 Task: Search one way flight ticket for 3 adults, 3 children in business from Toledo: Eugene F. Kranz Toledo Express Airport to New Bern: Coastal Carolina Regional Airport (was Craven County Regional) on 8-4-2023. Choice of flights is Spirit. Number of bags: 4 checked bags. Price is upto 74000. Outbound departure time preference is 9:00.
Action: Mouse moved to (276, 242)
Screenshot: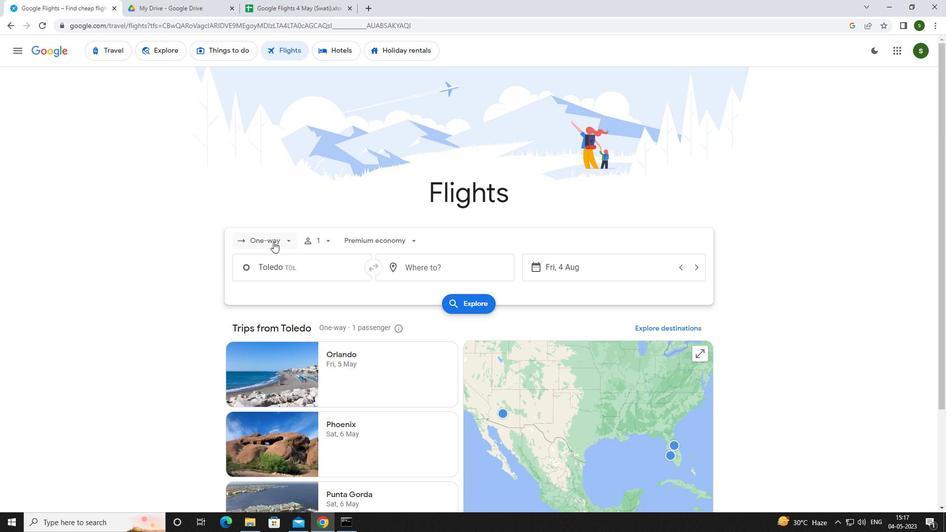 
Action: Mouse pressed left at (276, 242)
Screenshot: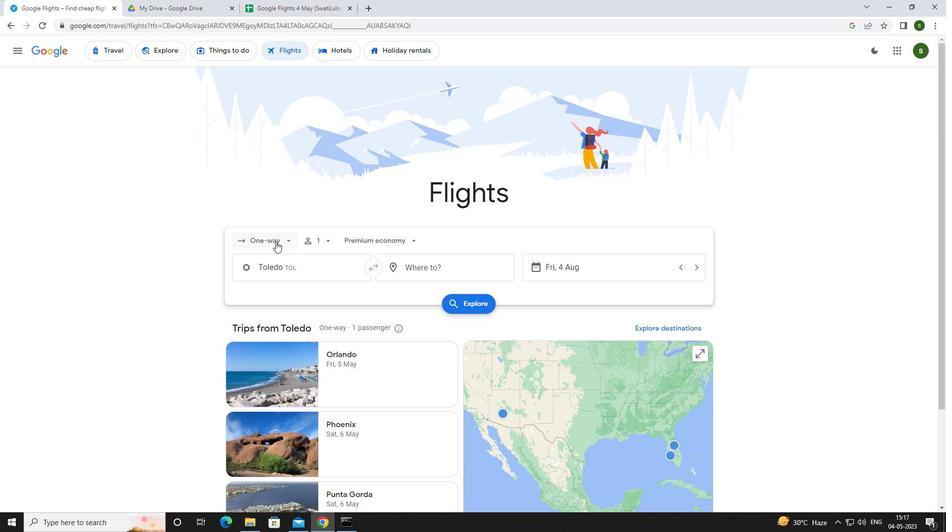 
Action: Mouse moved to (278, 280)
Screenshot: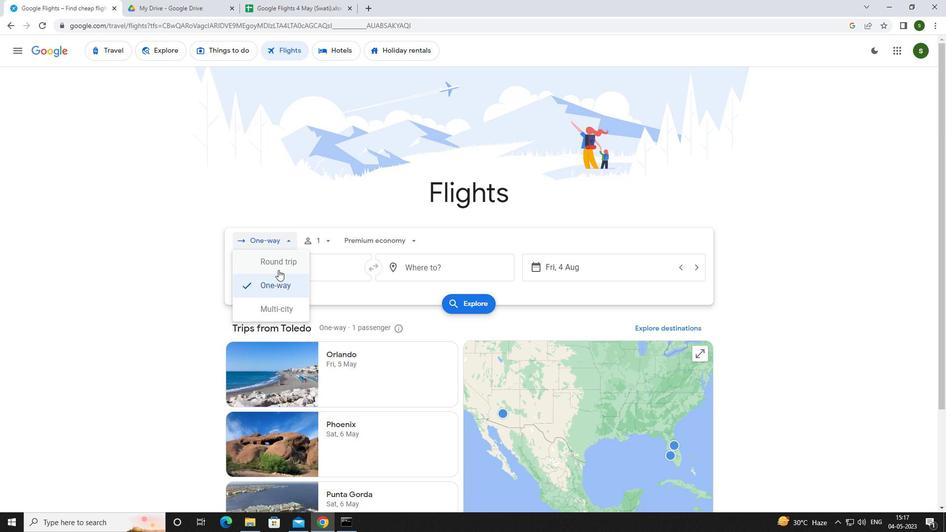 
Action: Mouse pressed left at (278, 280)
Screenshot: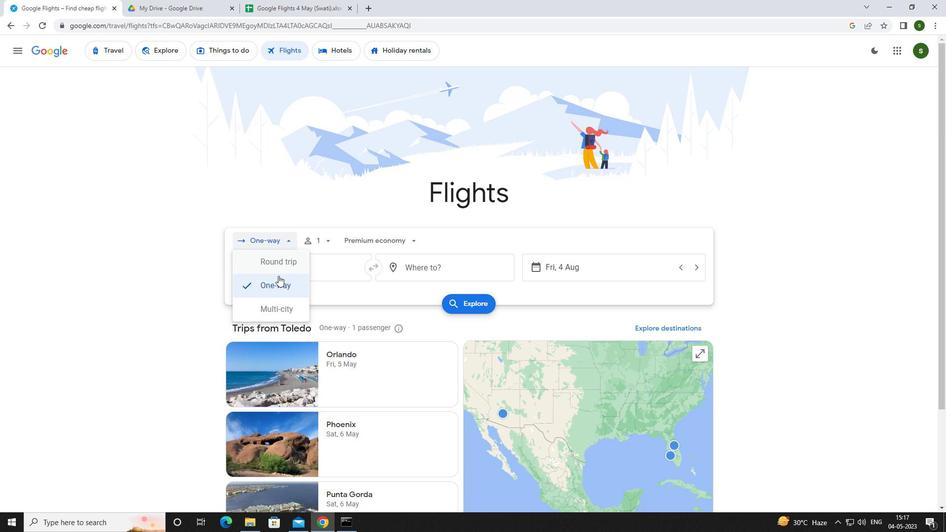 
Action: Mouse moved to (331, 237)
Screenshot: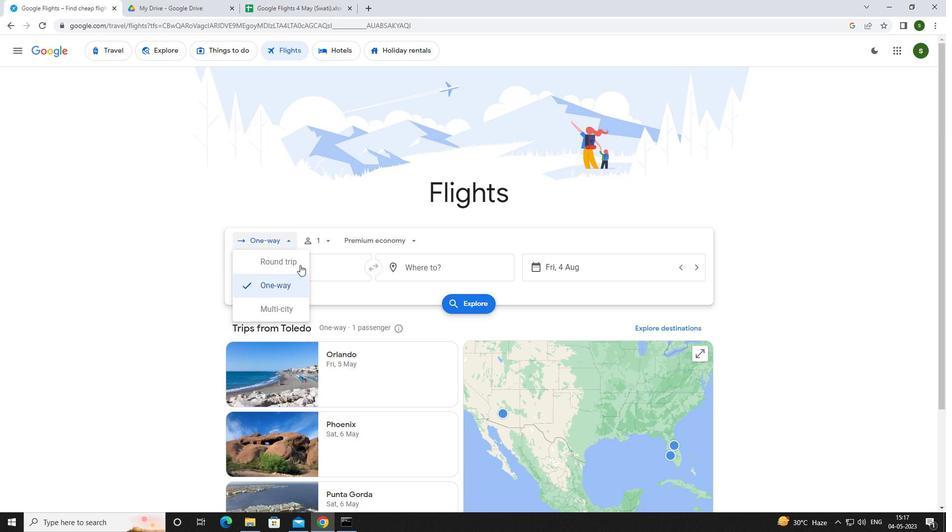 
Action: Mouse pressed left at (331, 237)
Screenshot: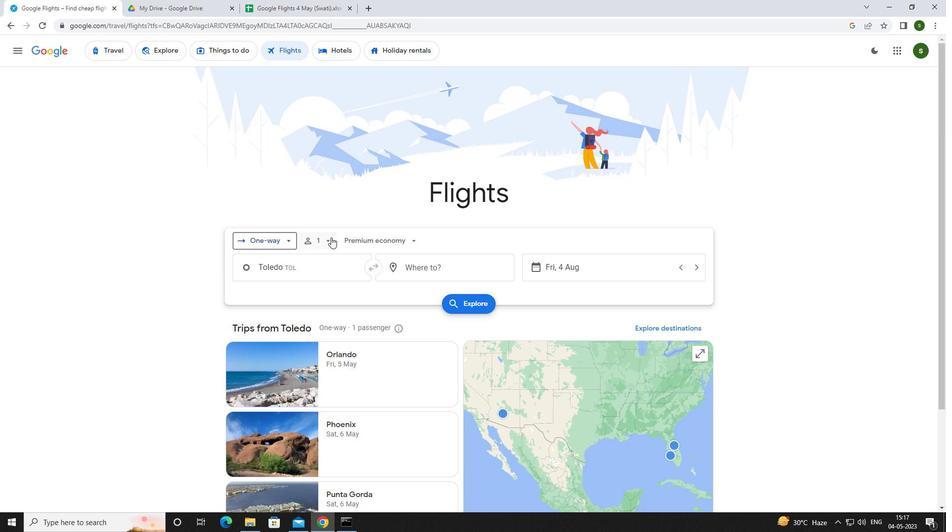 
Action: Mouse moved to (400, 268)
Screenshot: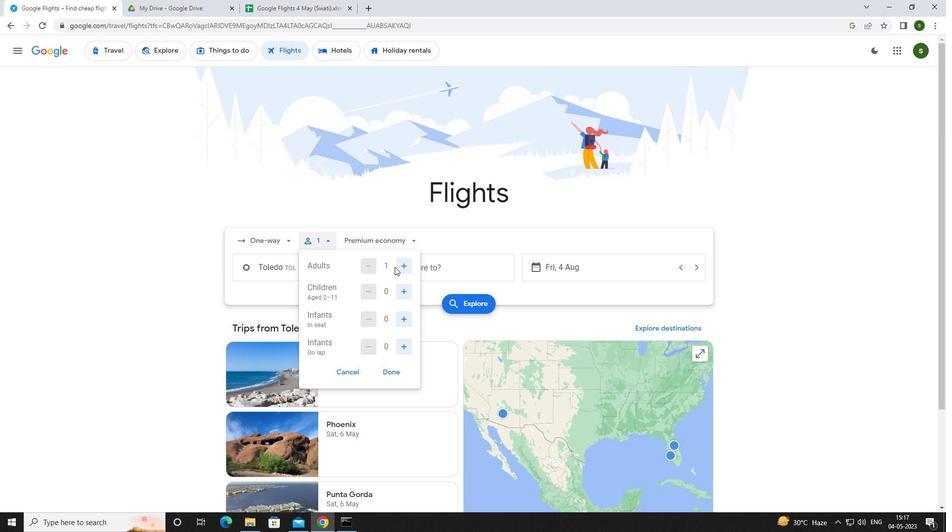 
Action: Mouse pressed left at (400, 268)
Screenshot: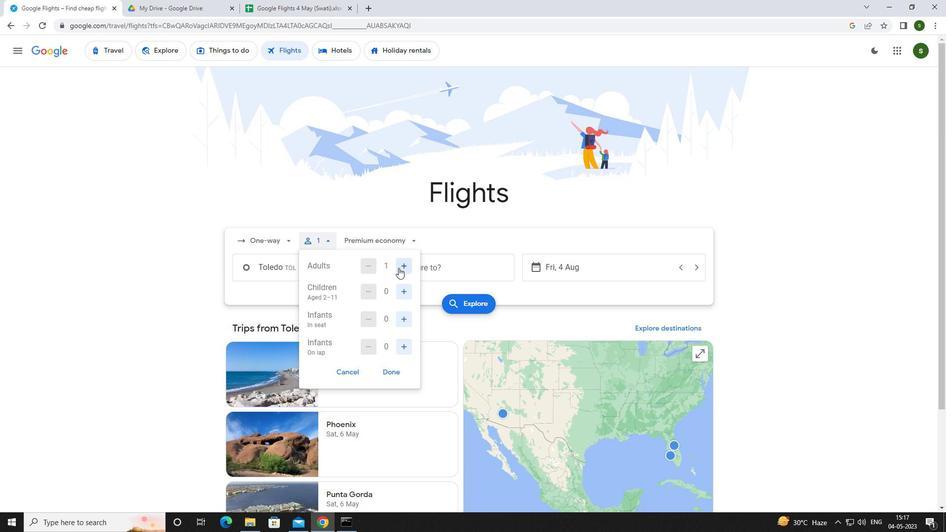 
Action: Mouse pressed left at (400, 268)
Screenshot: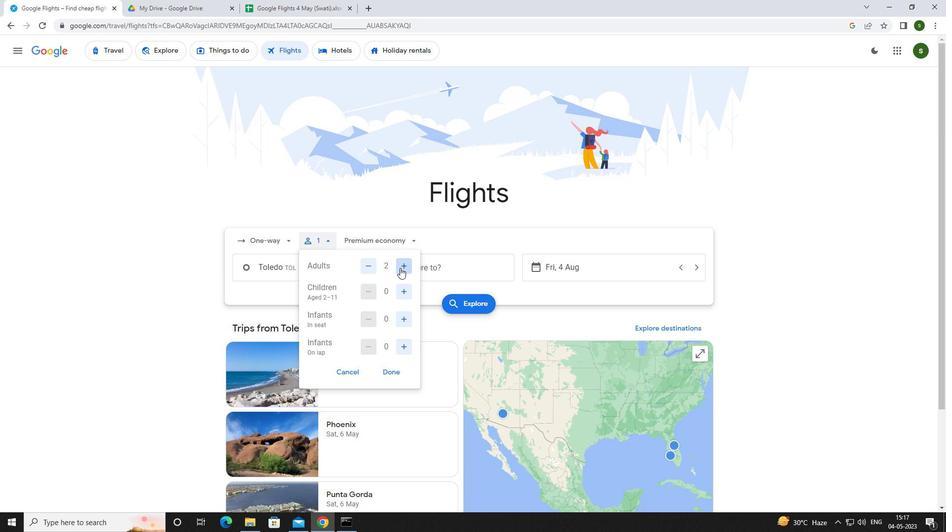 
Action: Mouse moved to (404, 294)
Screenshot: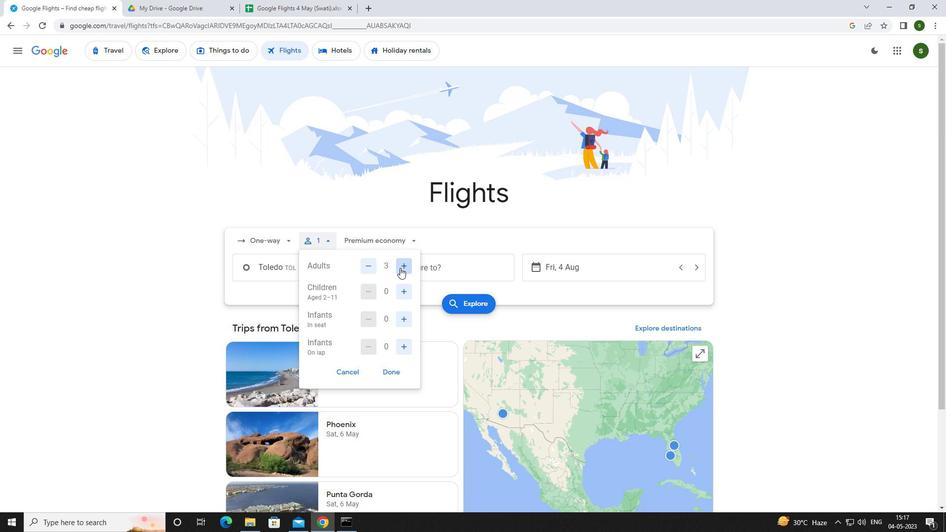 
Action: Mouse pressed left at (404, 294)
Screenshot: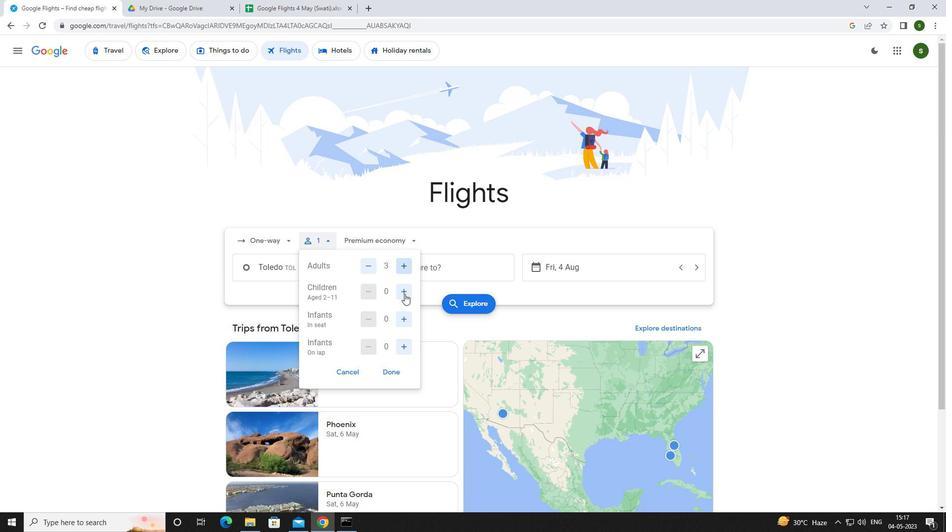 
Action: Mouse pressed left at (404, 294)
Screenshot: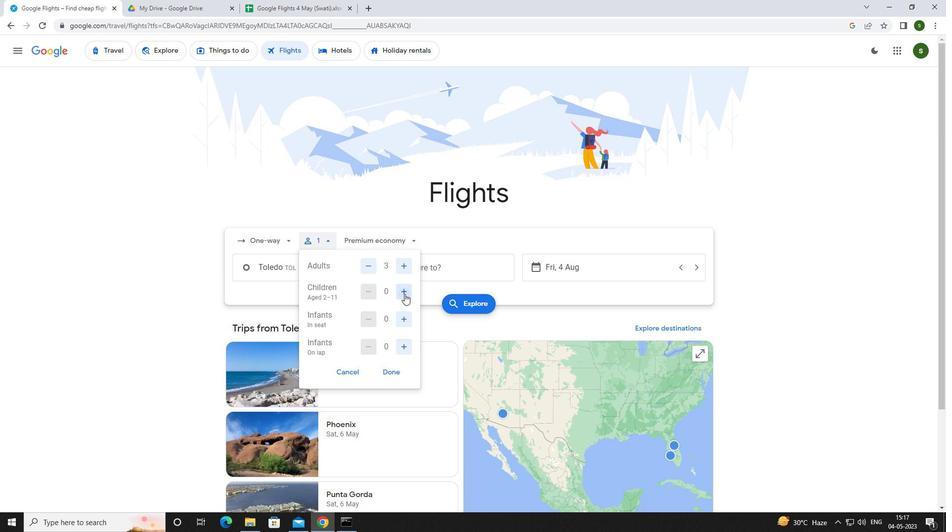 
Action: Mouse pressed left at (404, 294)
Screenshot: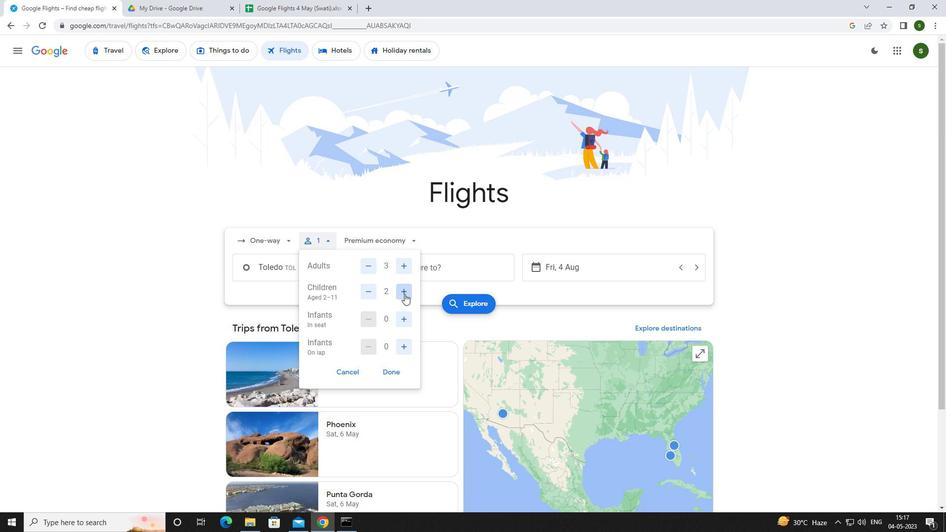 
Action: Mouse moved to (411, 241)
Screenshot: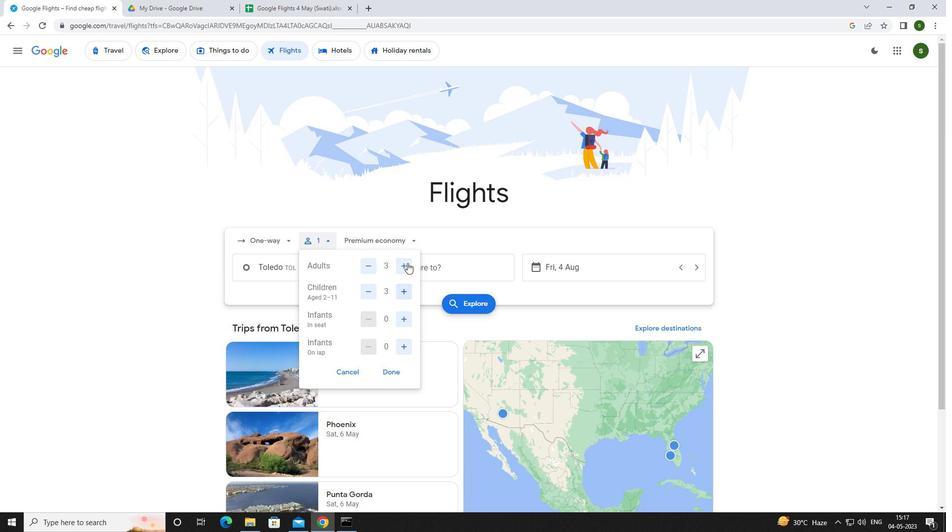
Action: Mouse pressed left at (411, 241)
Screenshot: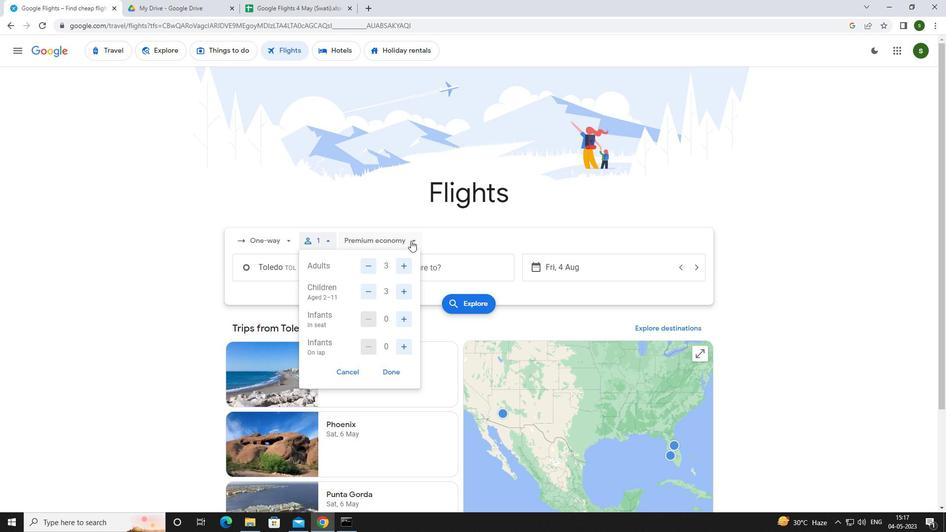 
Action: Mouse moved to (386, 308)
Screenshot: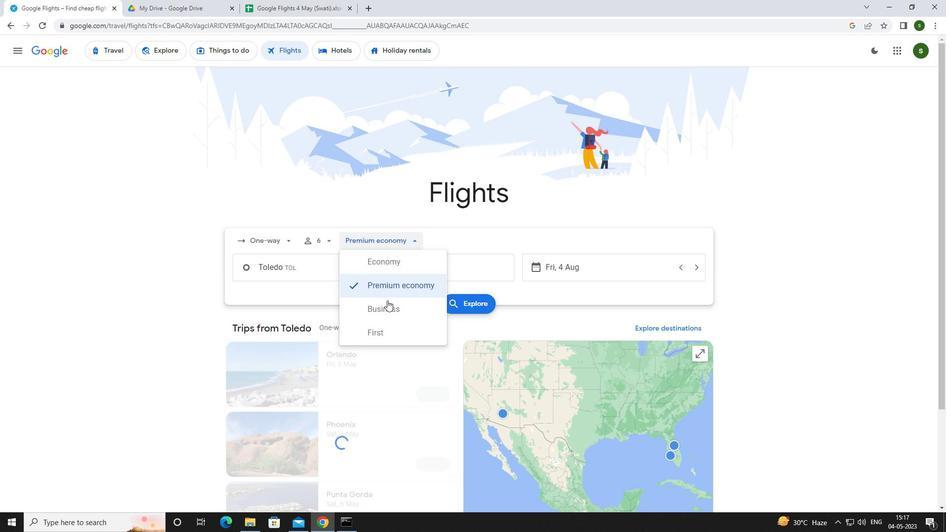 
Action: Mouse pressed left at (386, 308)
Screenshot: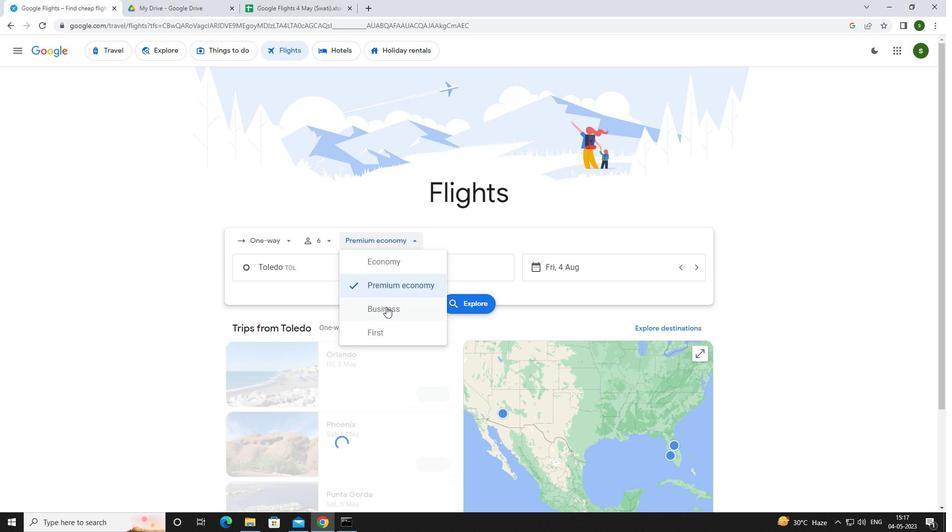 
Action: Mouse moved to (331, 274)
Screenshot: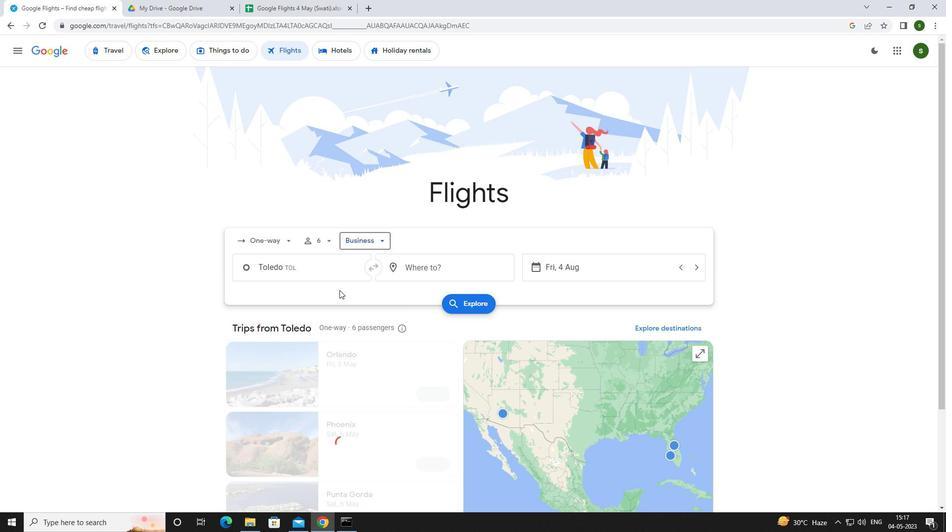 
Action: Mouse pressed left at (331, 274)
Screenshot: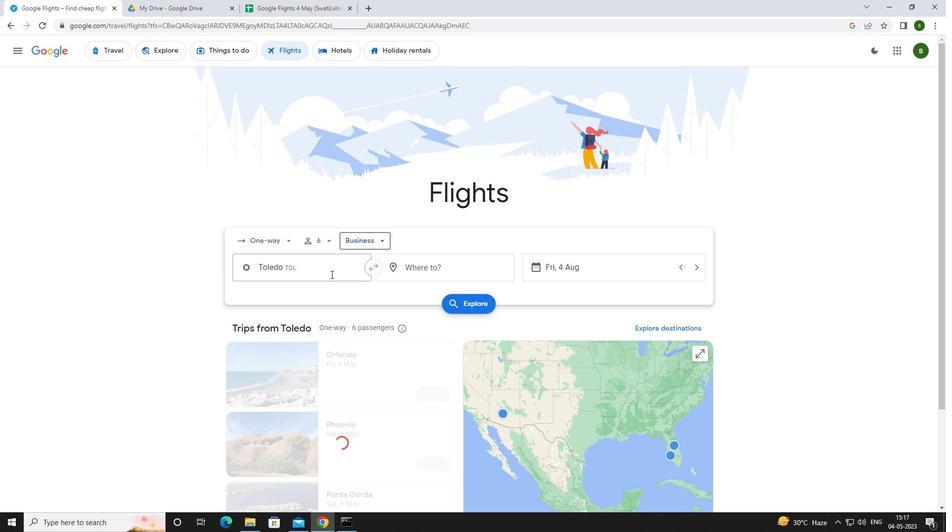 
Action: Mouse moved to (331, 271)
Screenshot: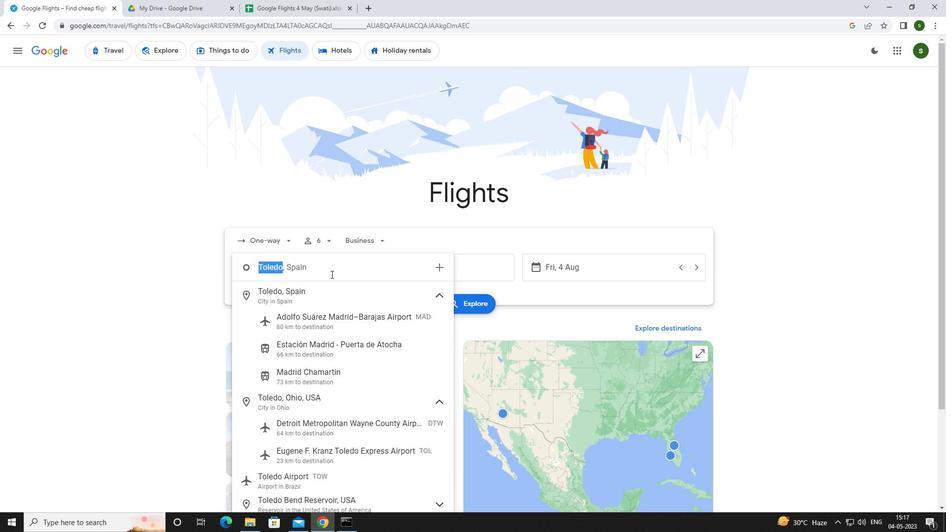 
Action: Key pressed <Key.caps_lock>t<Key.caps_lock>oledo<Key.space><Key.caps_lock>e<Key.caps_lock>
Screenshot: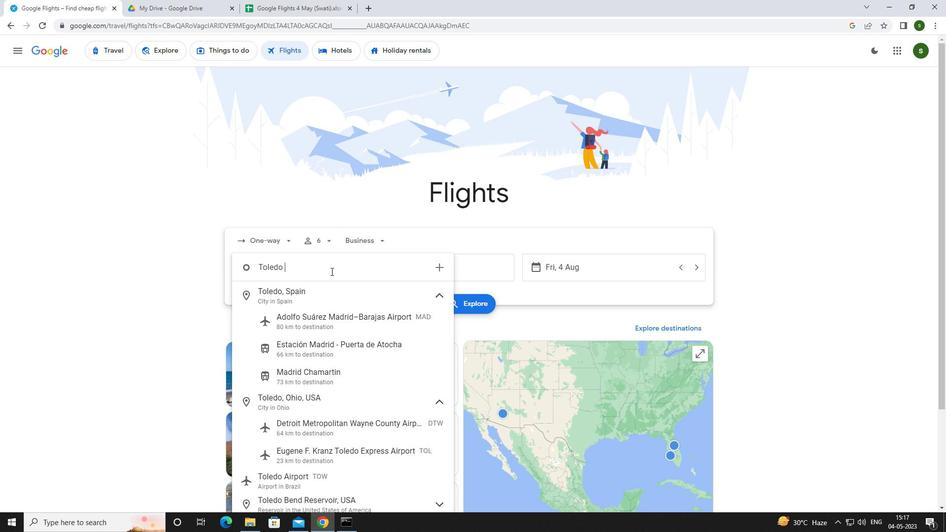 
Action: Mouse moved to (332, 293)
Screenshot: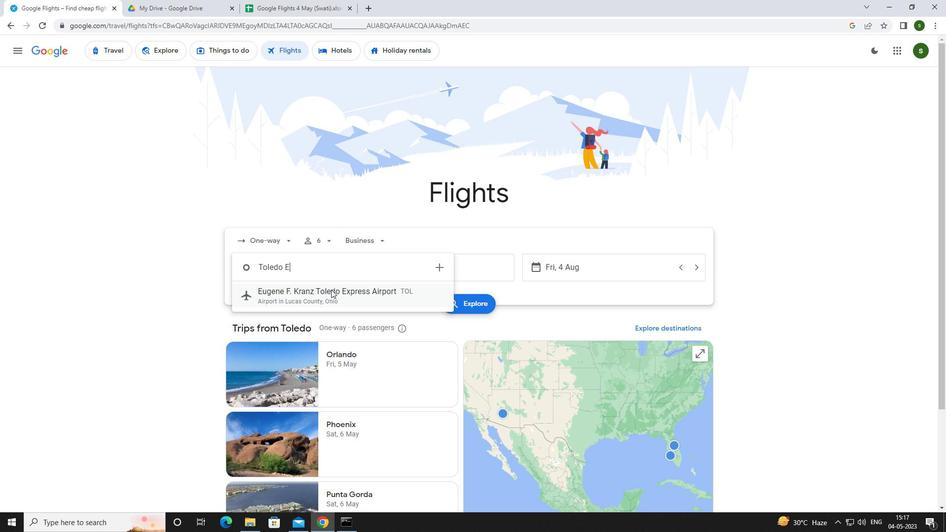 
Action: Mouse pressed left at (332, 293)
Screenshot: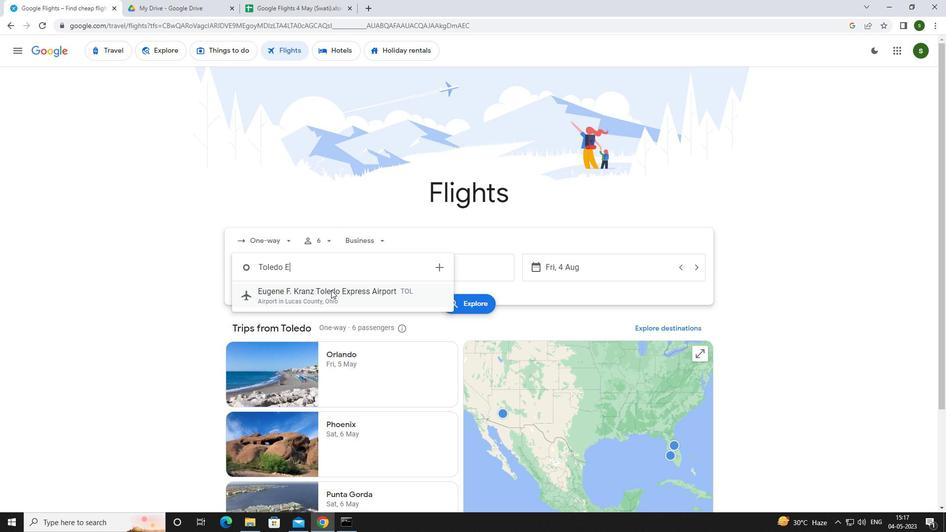 
Action: Mouse moved to (425, 264)
Screenshot: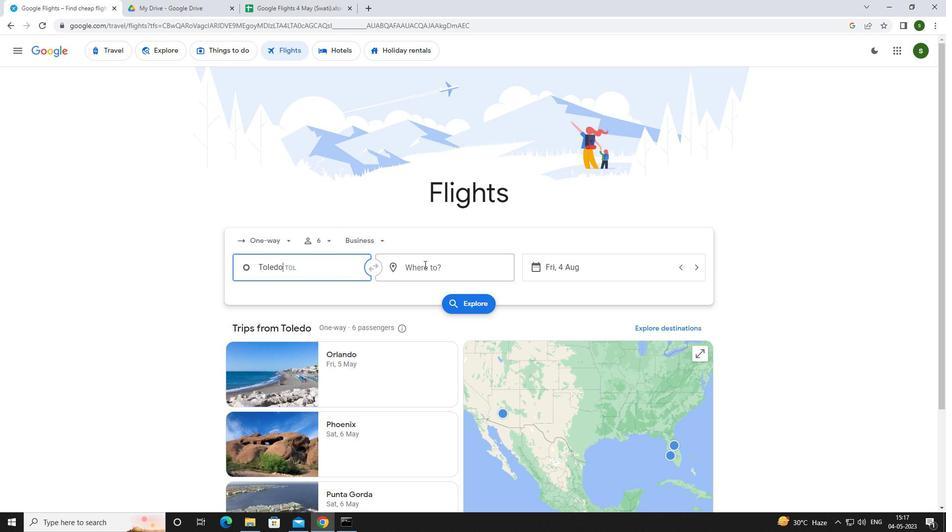 
Action: Mouse pressed left at (425, 264)
Screenshot: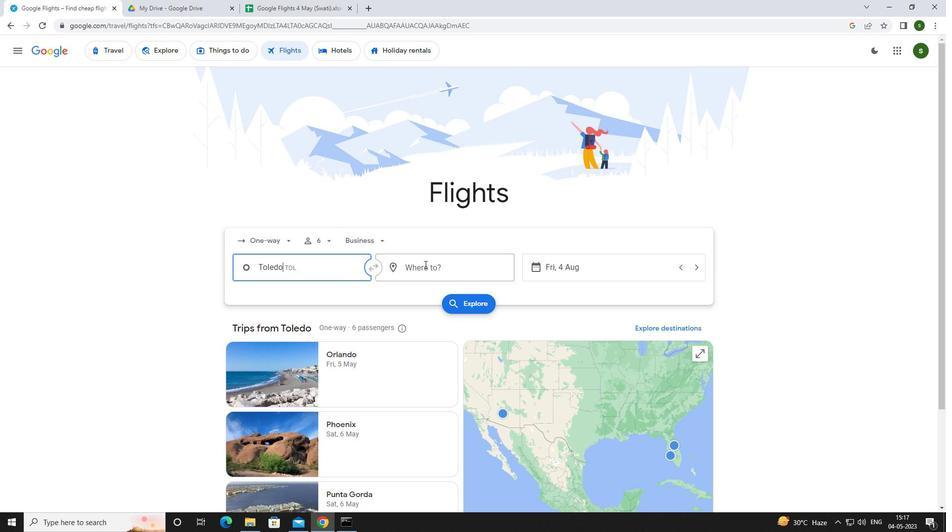 
Action: Mouse moved to (425, 264)
Screenshot: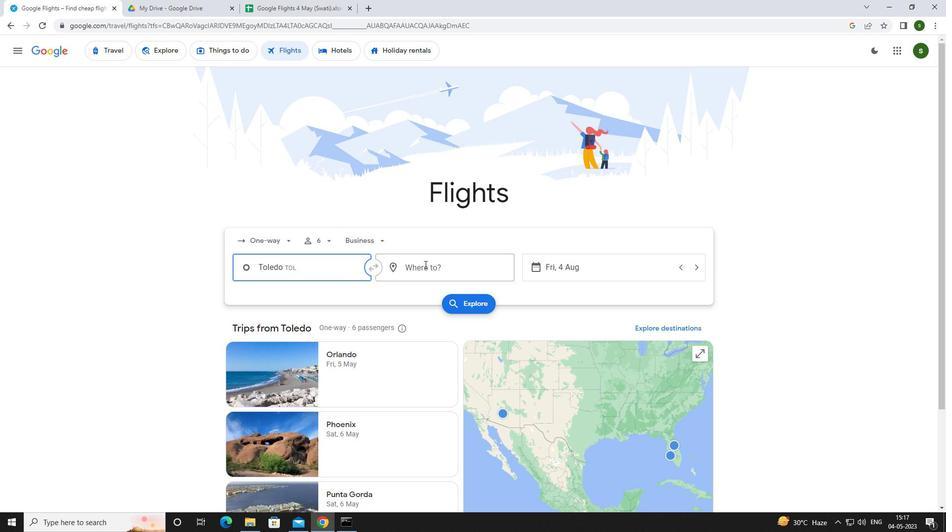 
Action: Key pressed <Key.caps_lock>c<Key.caps_lock>oastal
Screenshot: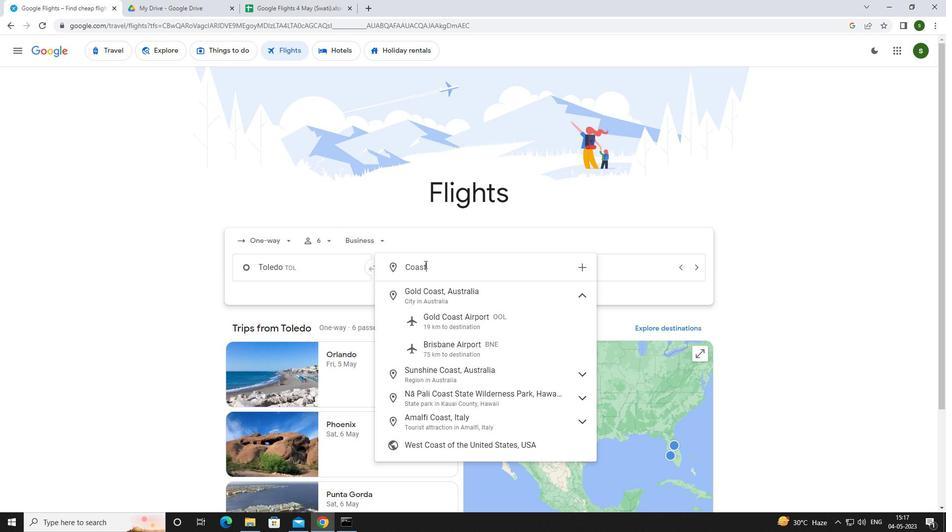 
Action: Mouse moved to (441, 292)
Screenshot: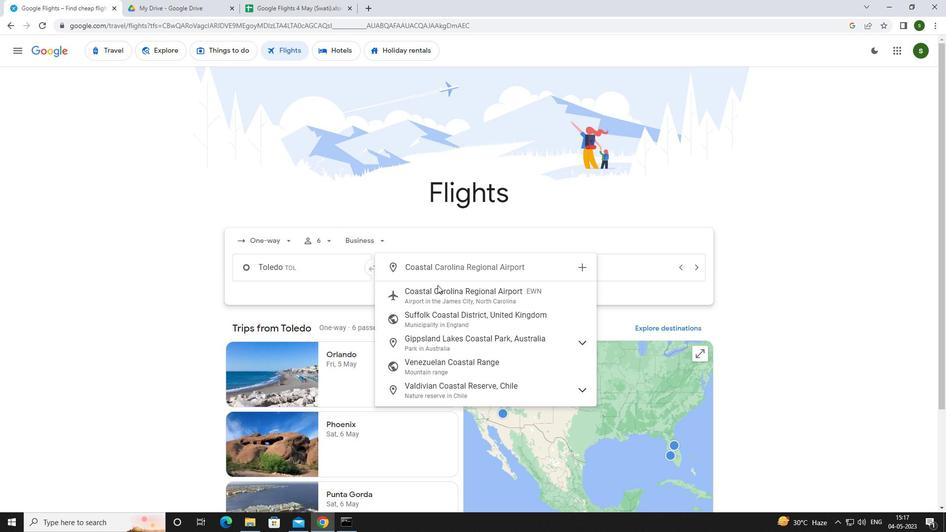 
Action: Mouse pressed left at (441, 292)
Screenshot: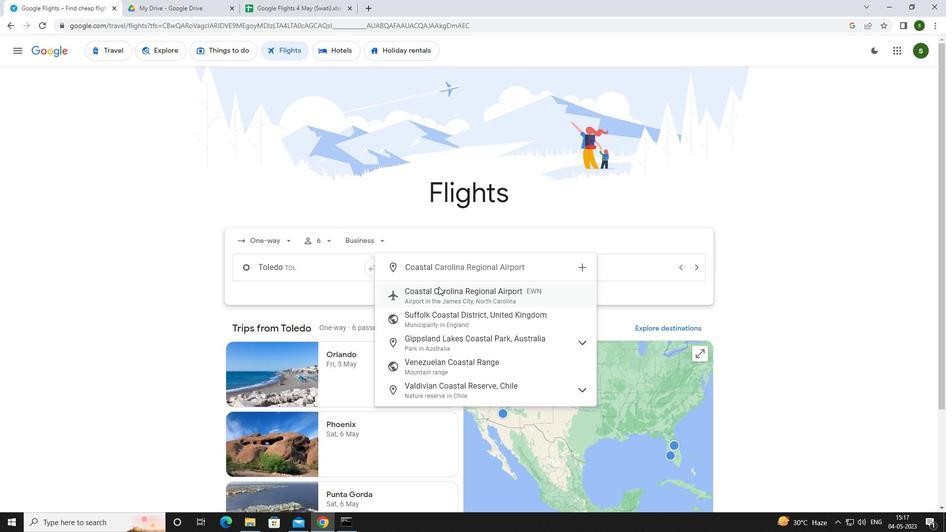 
Action: Mouse moved to (589, 271)
Screenshot: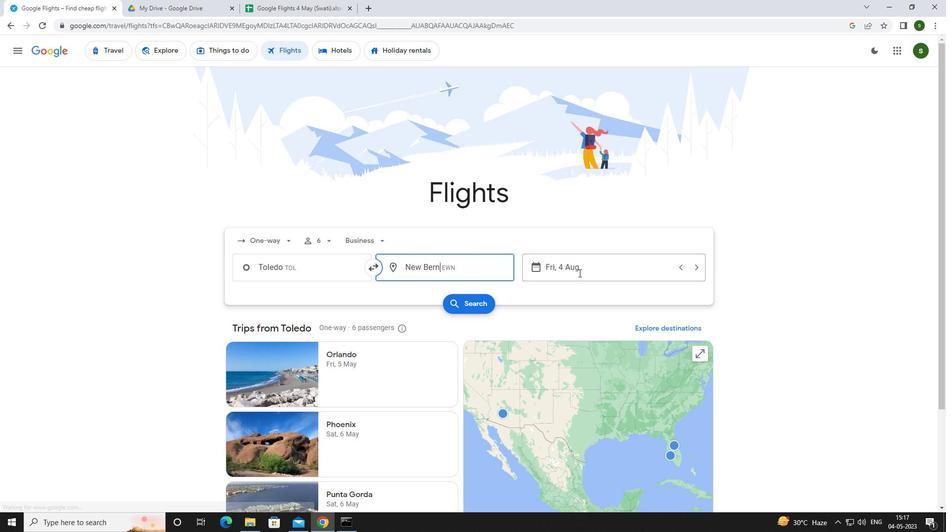 
Action: Mouse pressed left at (589, 271)
Screenshot: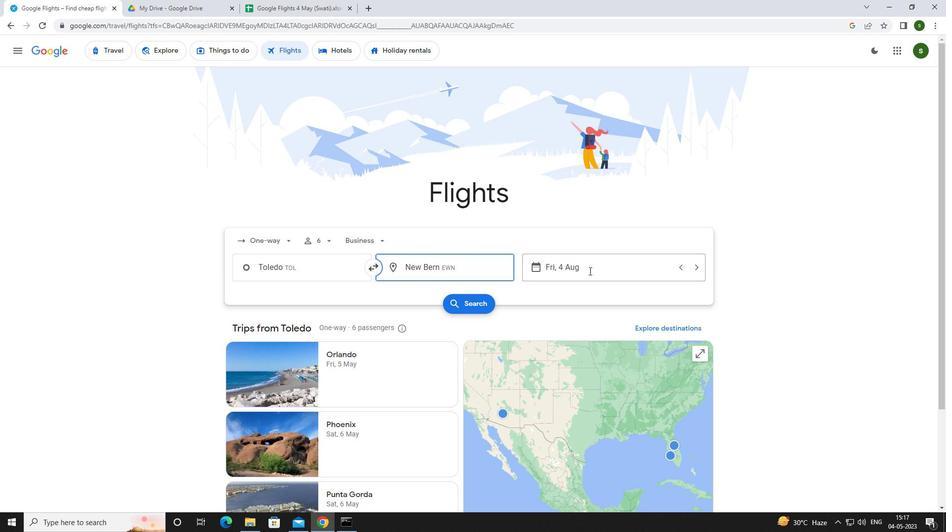 
Action: Mouse moved to (481, 332)
Screenshot: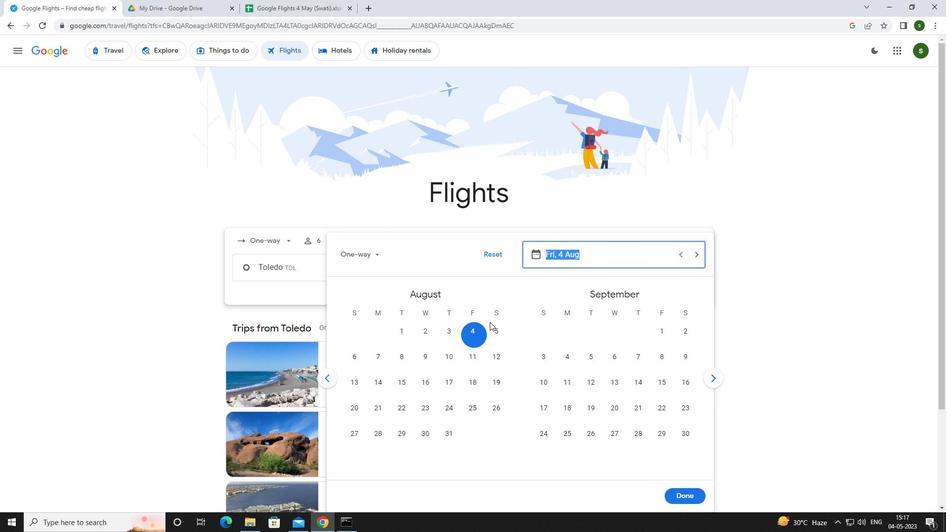 
Action: Mouse pressed left at (481, 332)
Screenshot: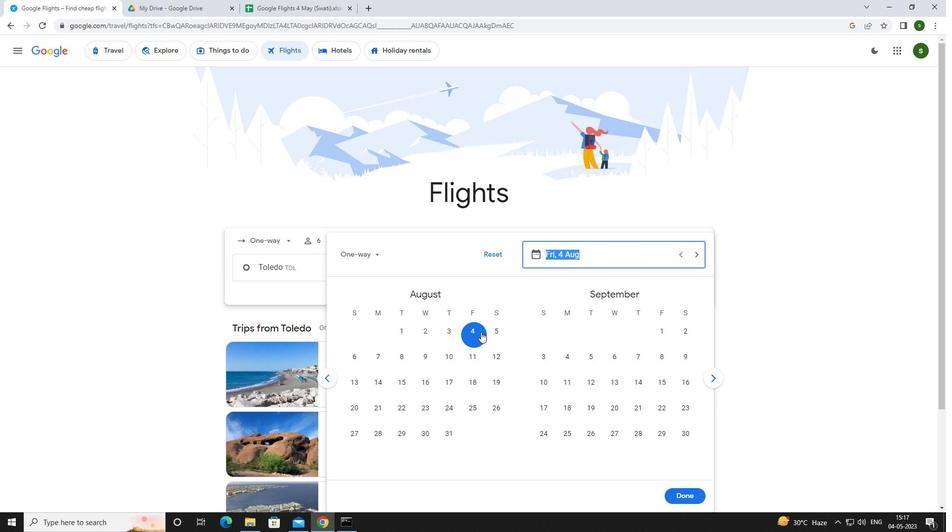 
Action: Mouse moved to (675, 492)
Screenshot: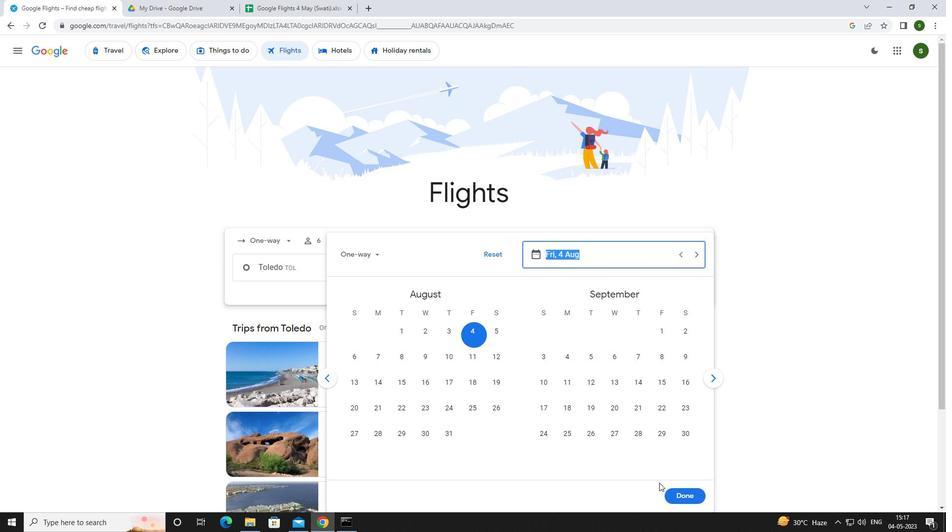 
Action: Mouse pressed left at (675, 492)
Screenshot: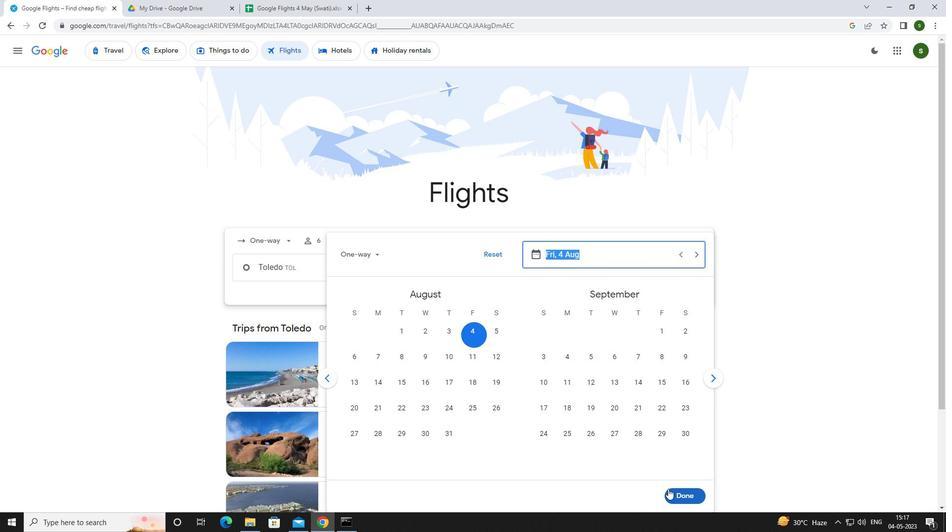
Action: Mouse moved to (480, 301)
Screenshot: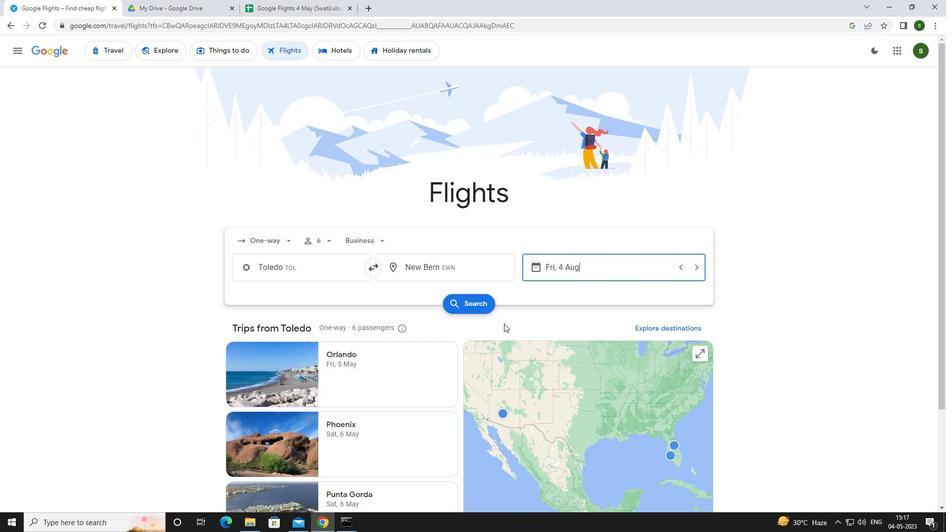 
Action: Mouse pressed left at (480, 301)
Screenshot: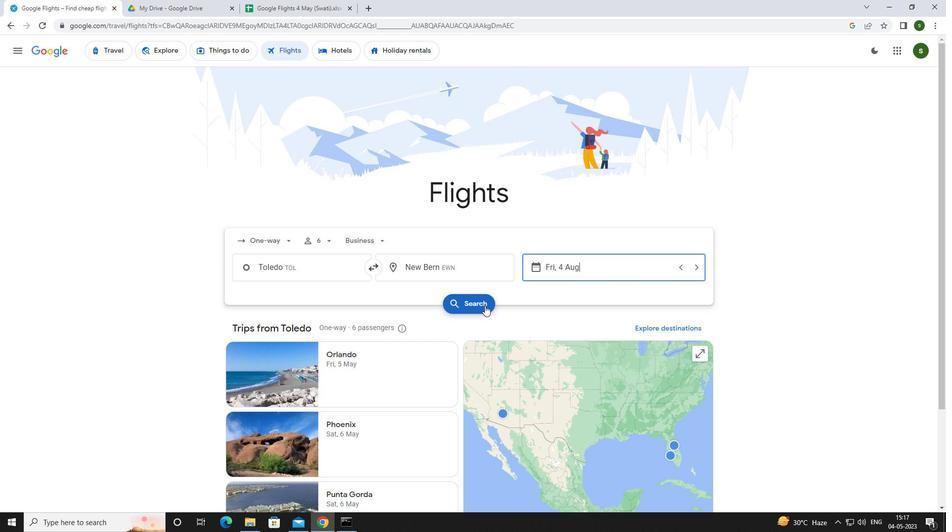 
Action: Mouse moved to (236, 137)
Screenshot: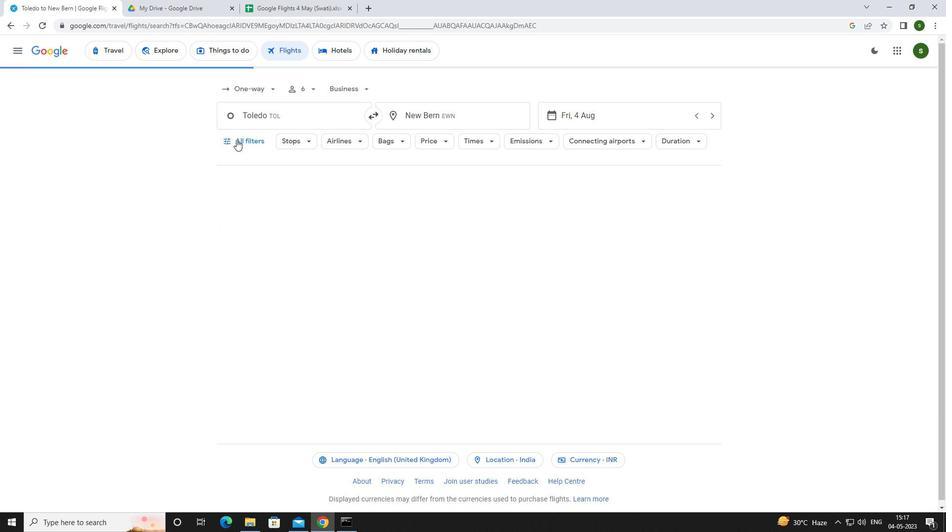 
Action: Mouse pressed left at (236, 137)
Screenshot: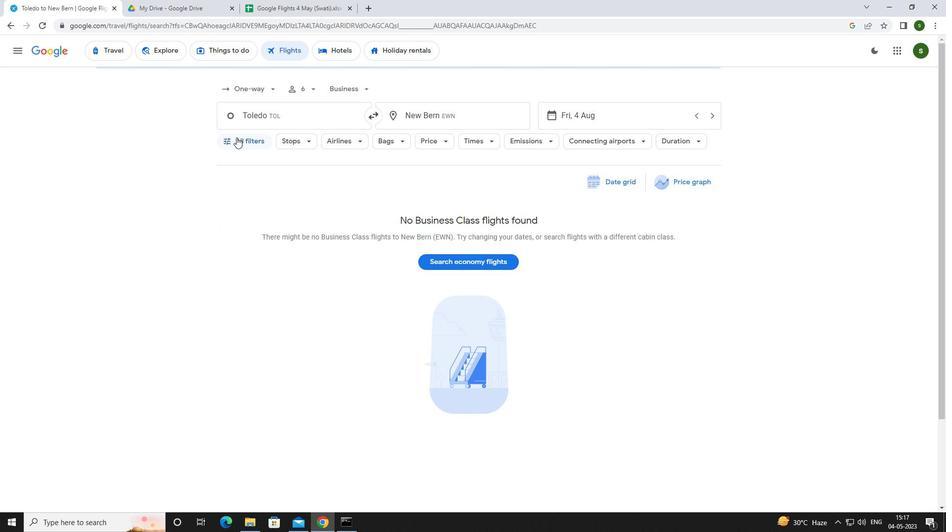 
Action: Mouse moved to (370, 353)
Screenshot: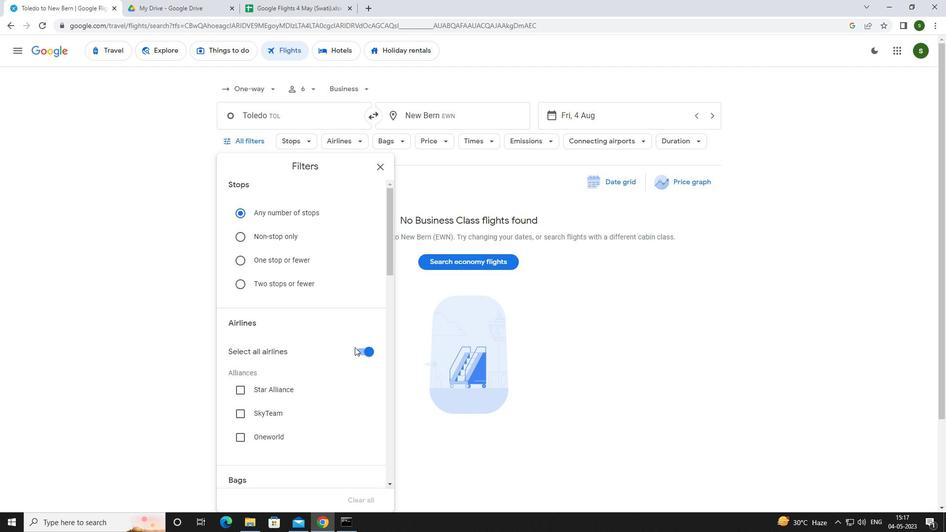 
Action: Mouse pressed left at (370, 353)
Screenshot: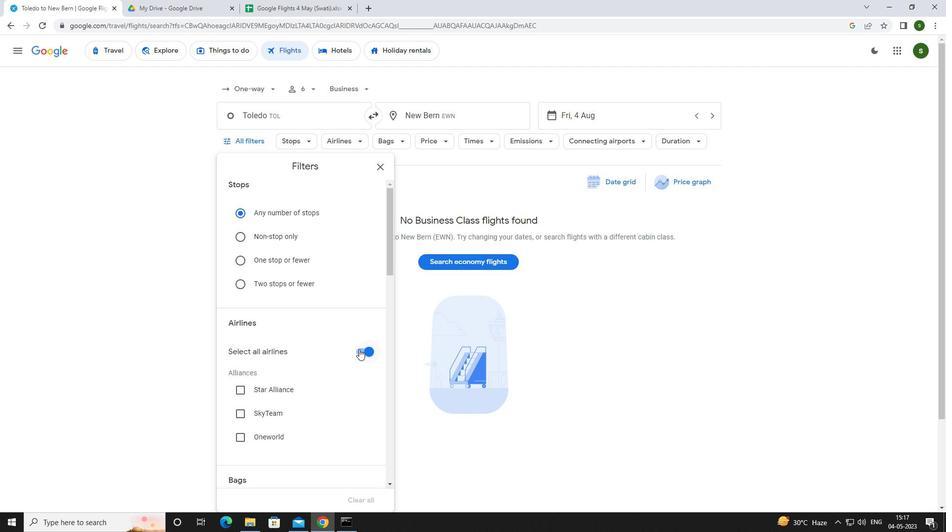 
Action: Mouse moved to (356, 331)
Screenshot: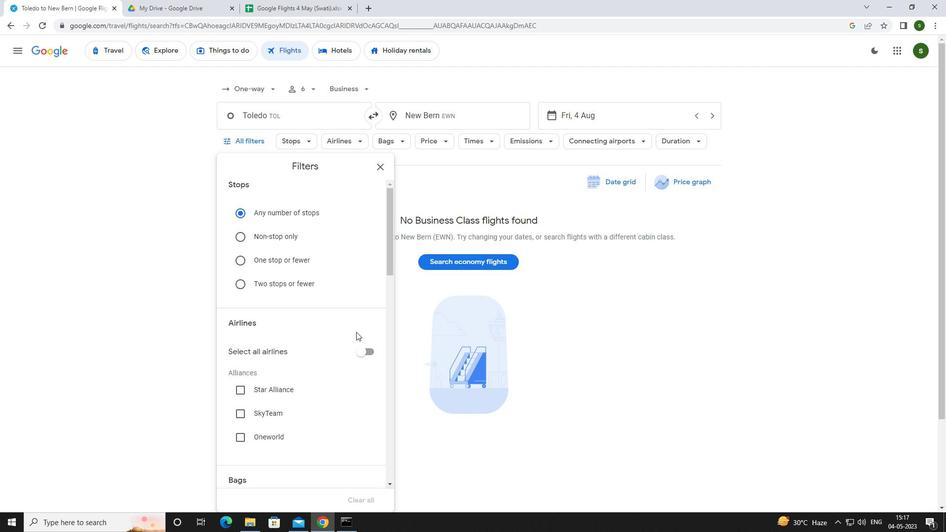
Action: Mouse scrolled (356, 330) with delta (0, 0)
Screenshot: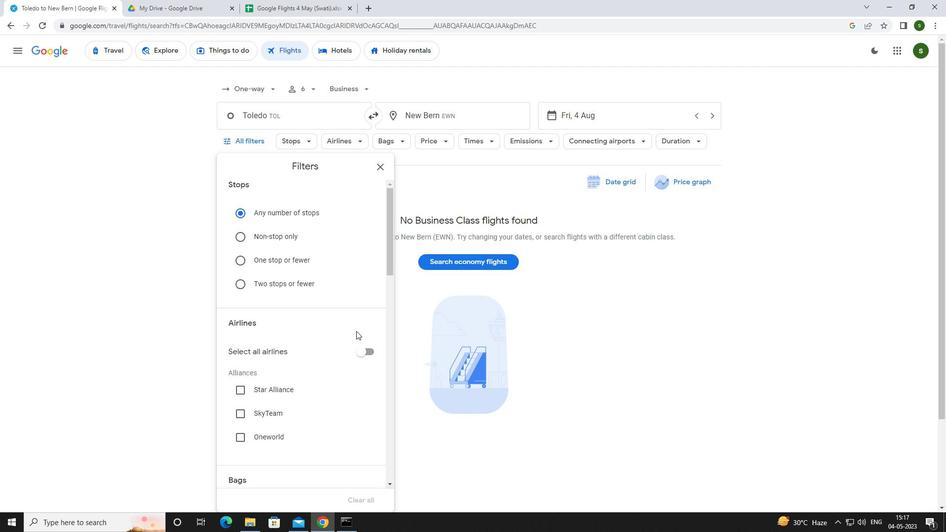 
Action: Mouse scrolled (356, 330) with delta (0, 0)
Screenshot: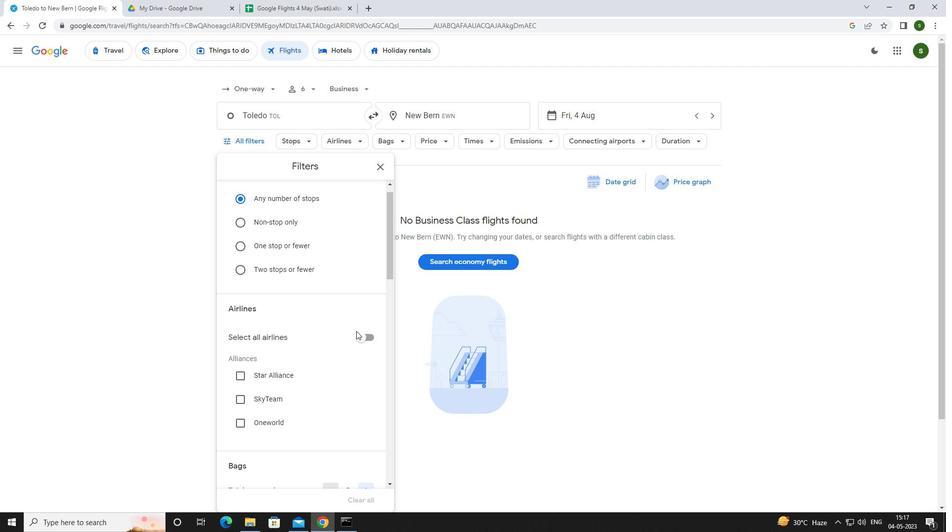 
Action: Mouse scrolled (356, 330) with delta (0, 0)
Screenshot: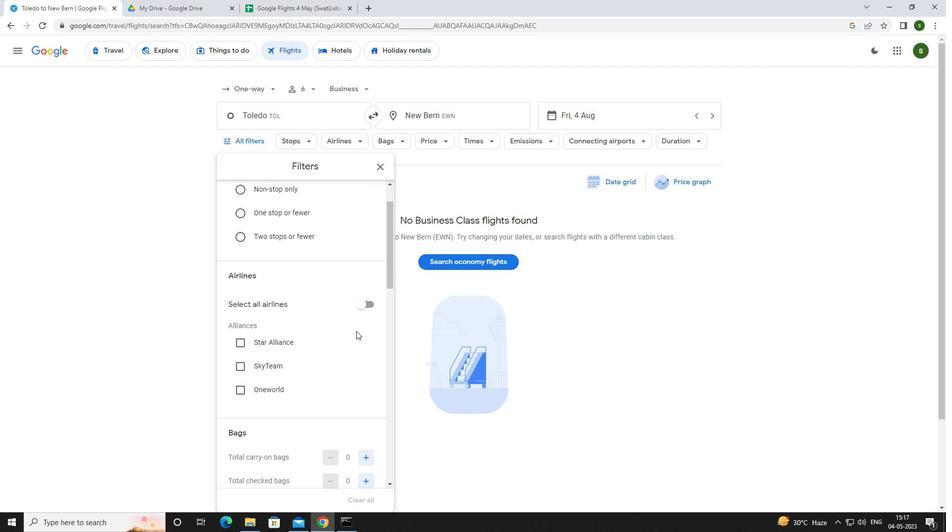 
Action: Mouse scrolled (356, 330) with delta (0, 0)
Screenshot: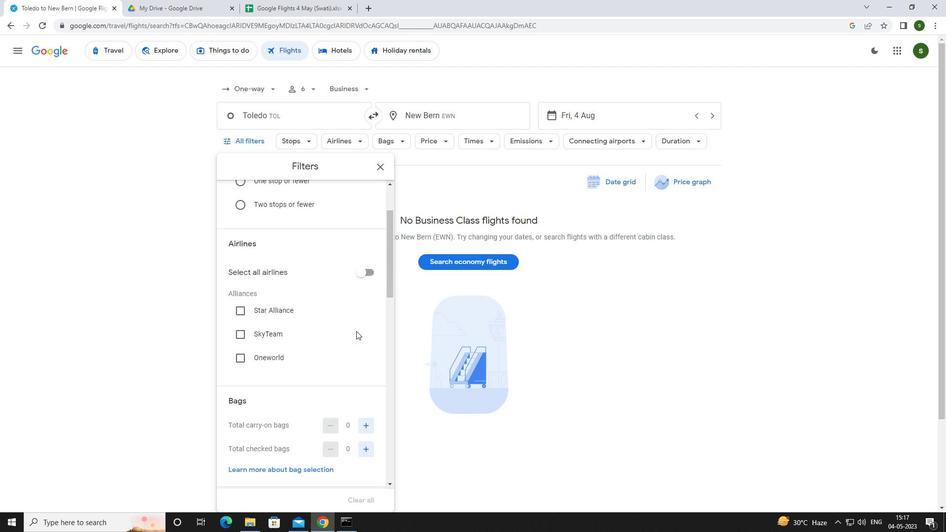 
Action: Mouse moved to (365, 327)
Screenshot: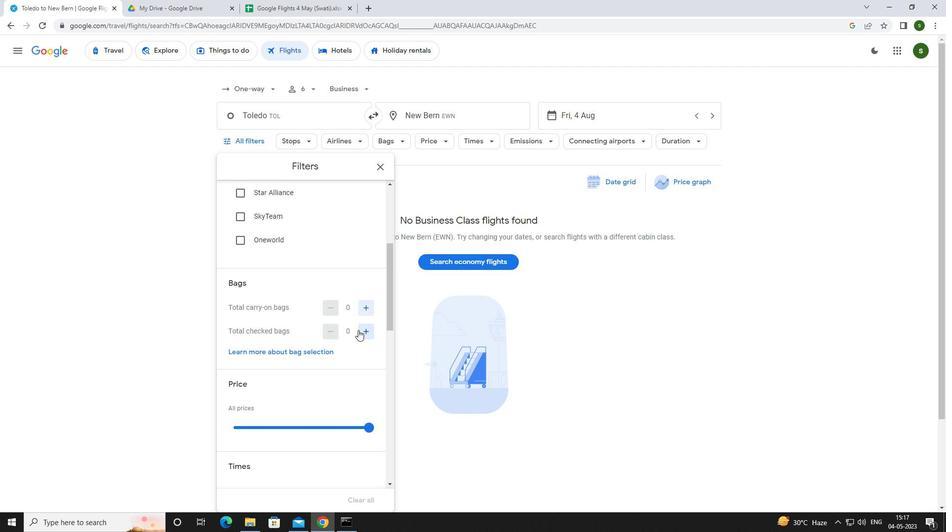 
Action: Mouse pressed left at (365, 327)
Screenshot: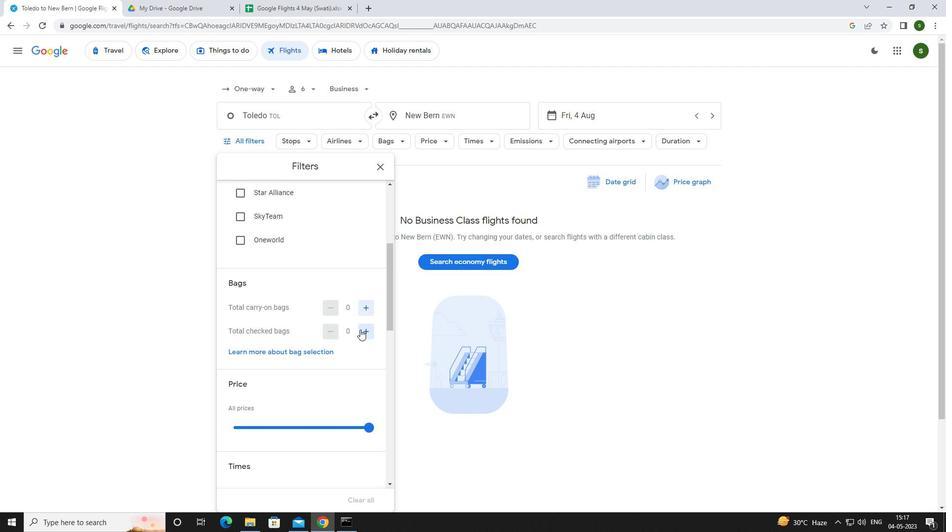 
Action: Mouse pressed left at (365, 327)
Screenshot: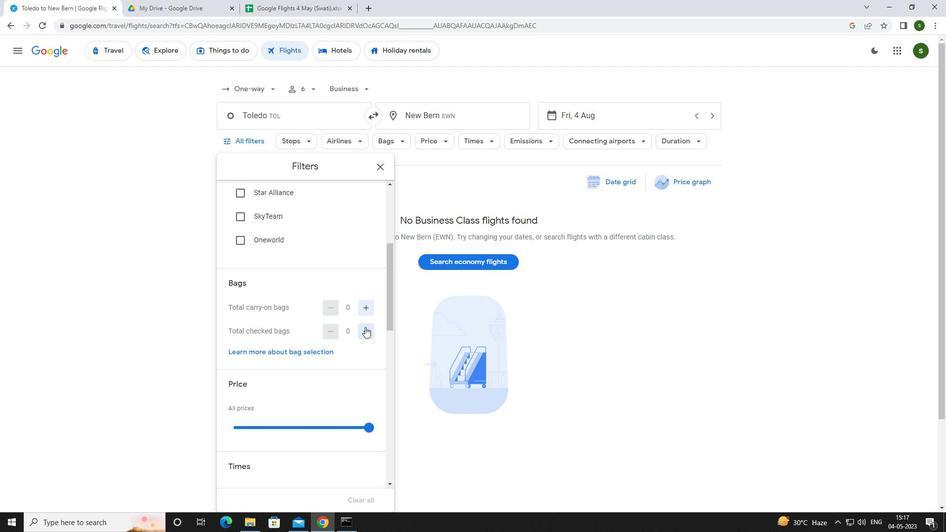 
Action: Mouse pressed left at (365, 327)
Screenshot: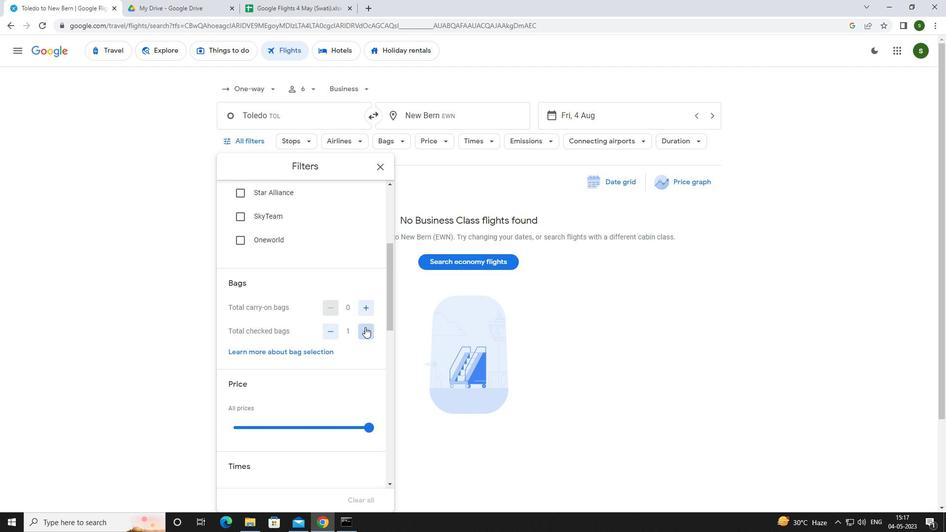 
Action: Mouse pressed left at (365, 327)
Screenshot: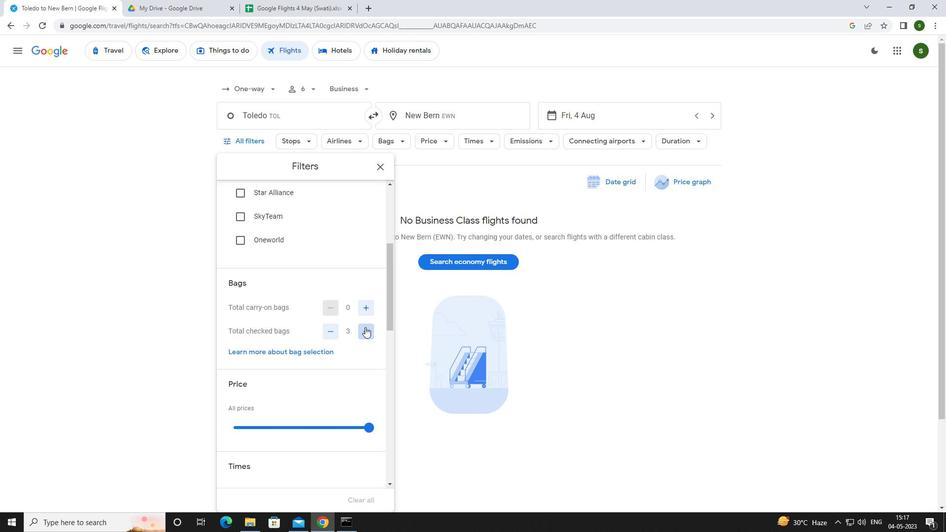
Action: Mouse scrolled (365, 326) with delta (0, 0)
Screenshot: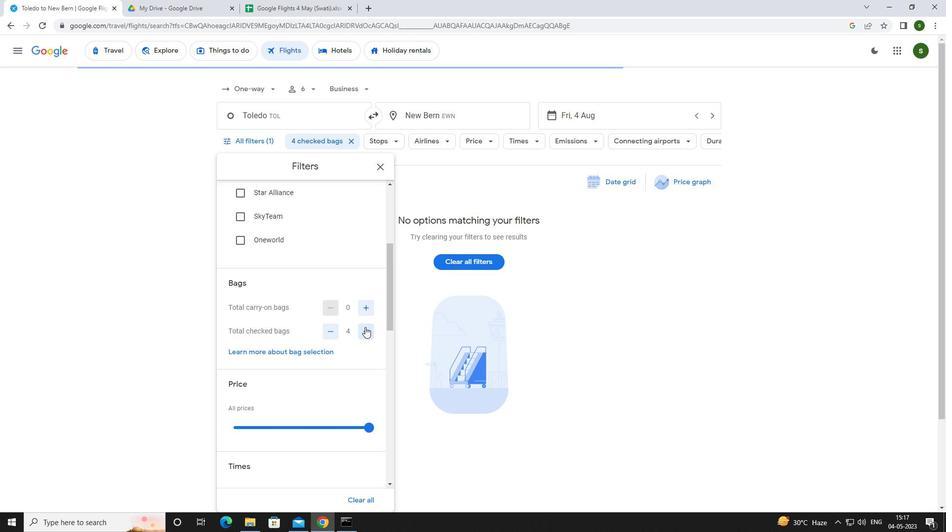 
Action: Mouse scrolled (365, 326) with delta (0, 0)
Screenshot: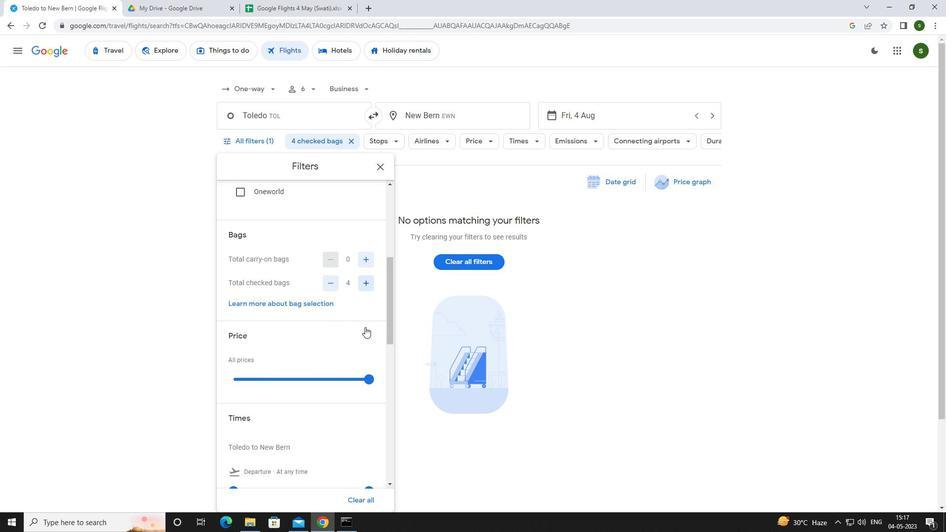 
Action: Mouse pressed left at (365, 327)
Screenshot: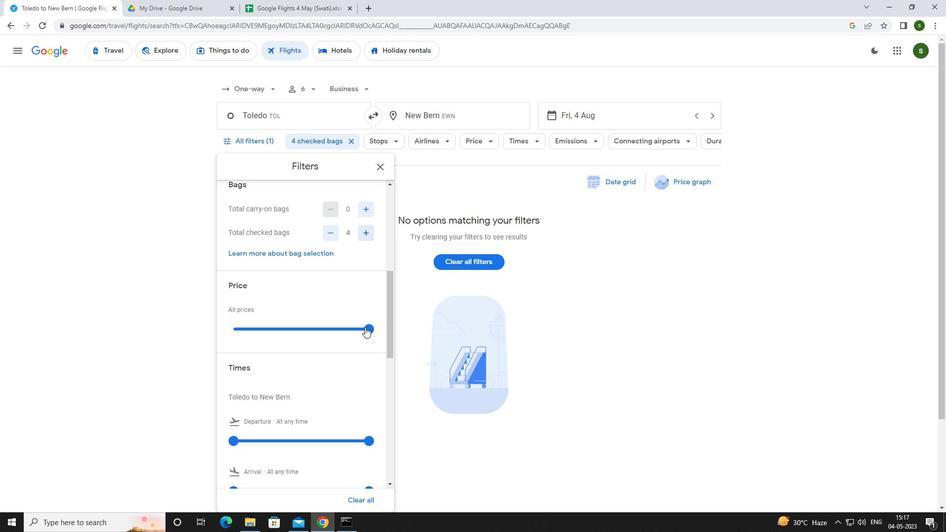 
Action: Mouse scrolled (365, 326) with delta (0, 0)
Screenshot: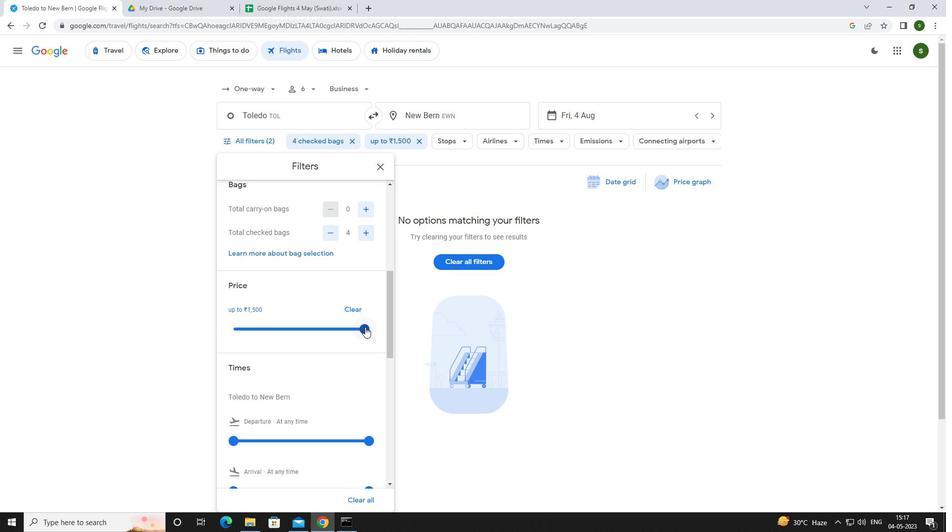 
Action: Mouse moved to (233, 394)
Screenshot: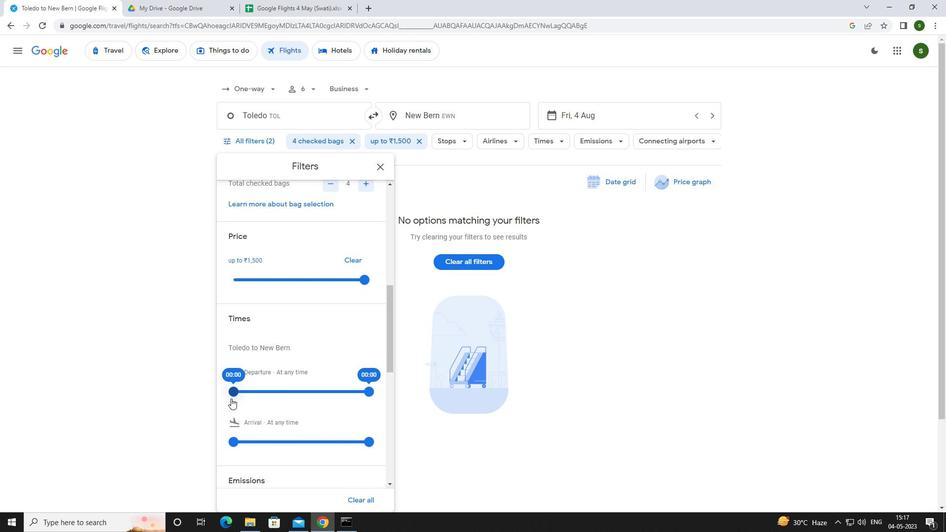 
Action: Mouse pressed left at (233, 394)
Screenshot: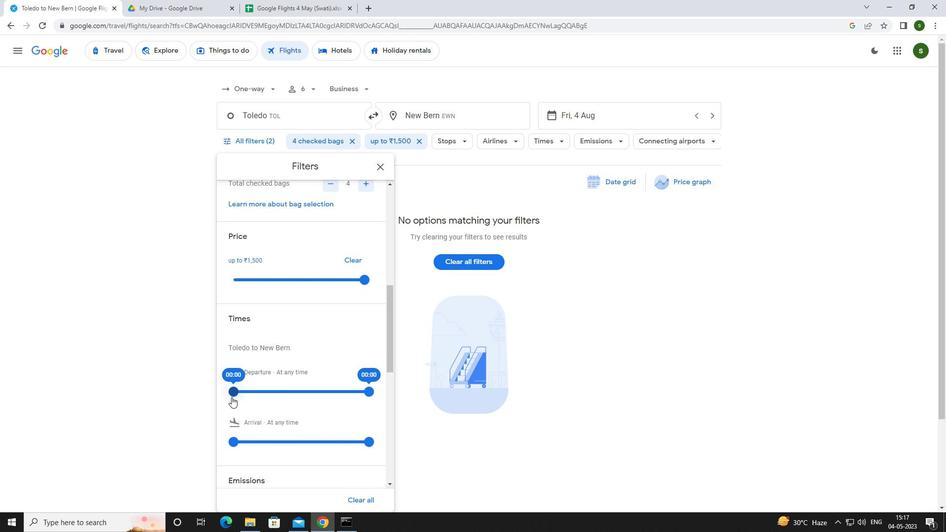 
Action: Mouse moved to (539, 320)
Screenshot: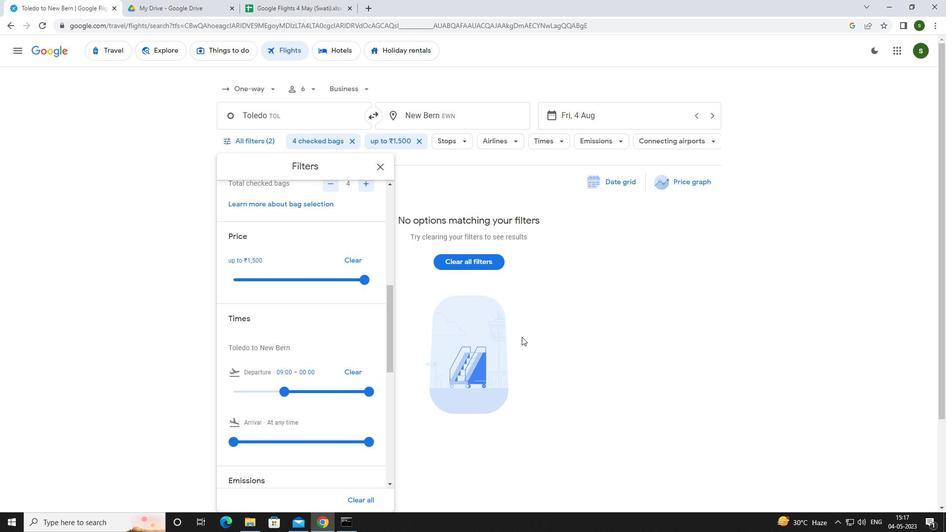 
Action: Mouse pressed left at (539, 320)
Screenshot: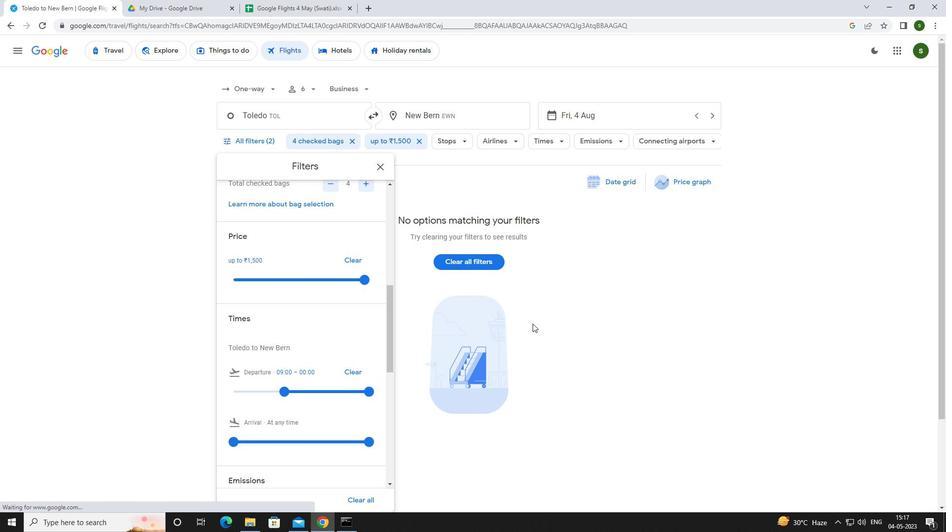 
